 Task: Create a new contact named 'Jonas Jones' and insert the business card for 'Ms. Sally'.
Action: Mouse moved to (12, 82)
Screenshot: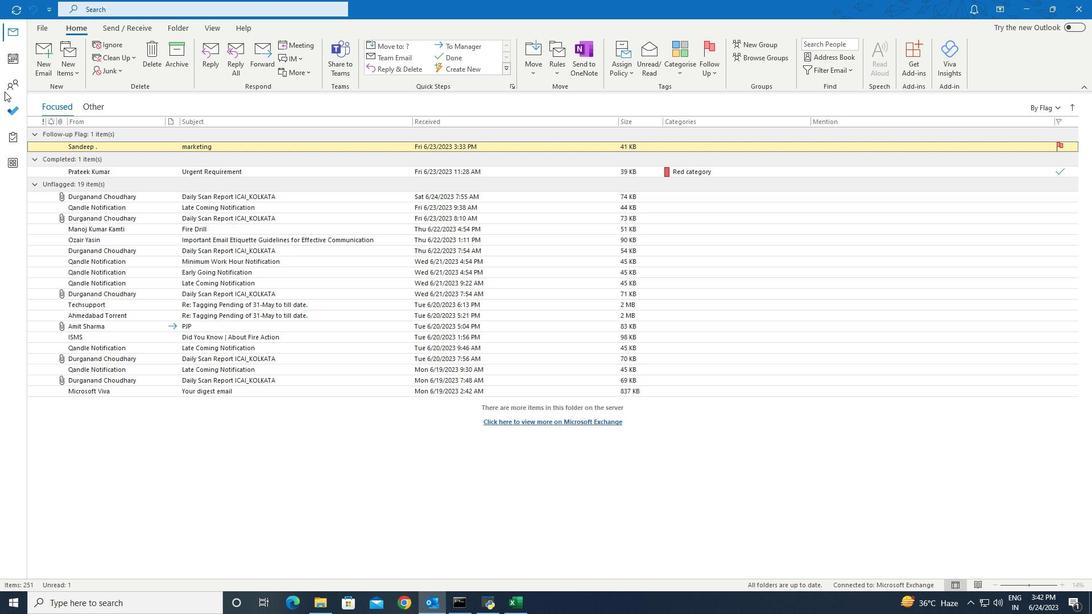 
Action: Mouse pressed left at (12, 82)
Screenshot: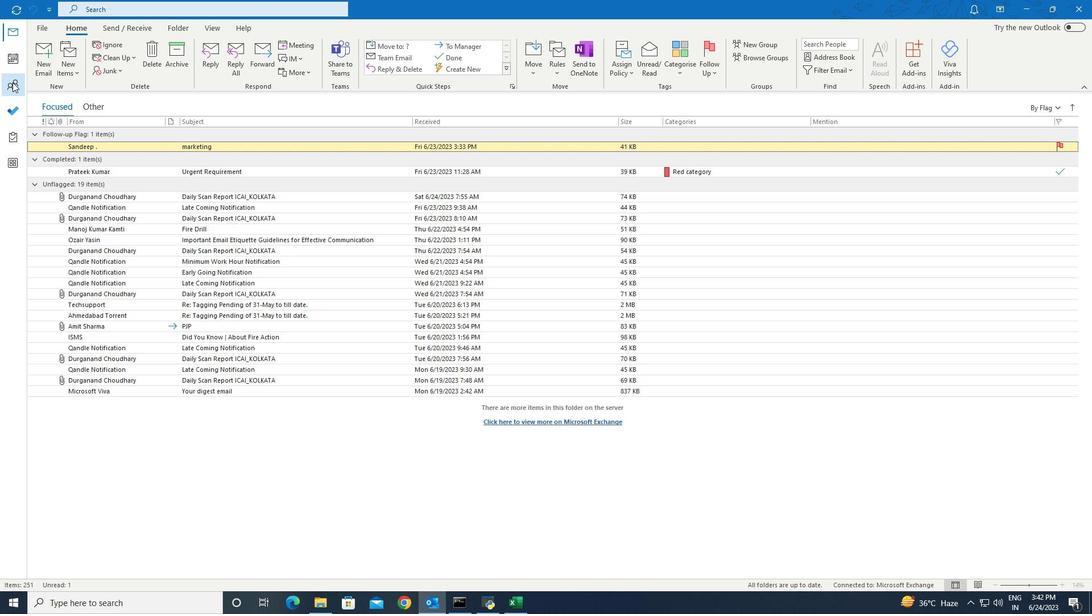 
Action: Mouse moved to (50, 68)
Screenshot: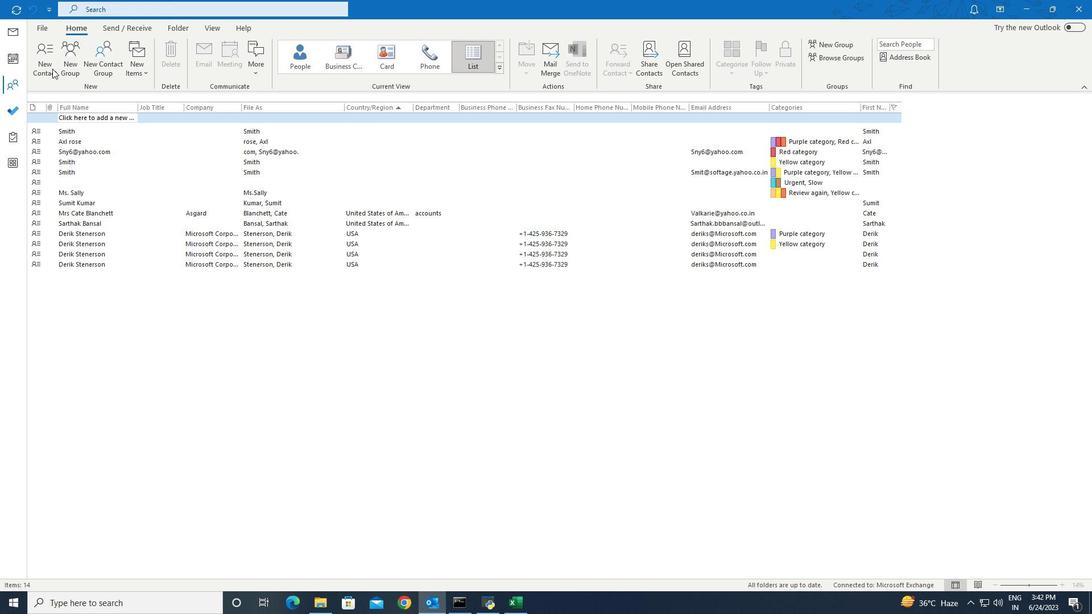 
Action: Mouse pressed left at (50, 68)
Screenshot: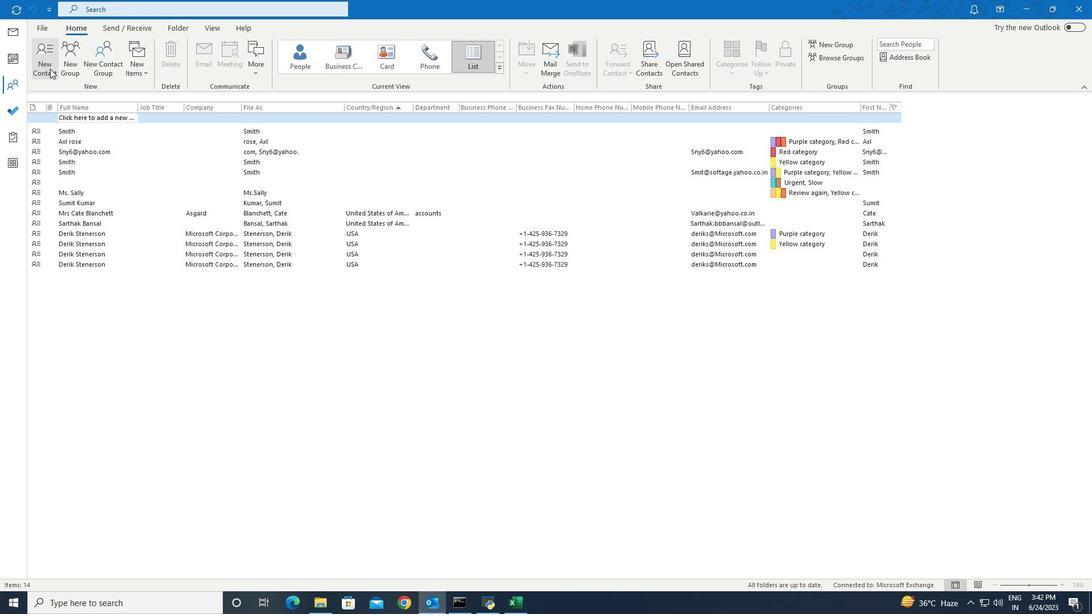 
Action: Mouse moved to (158, 157)
Screenshot: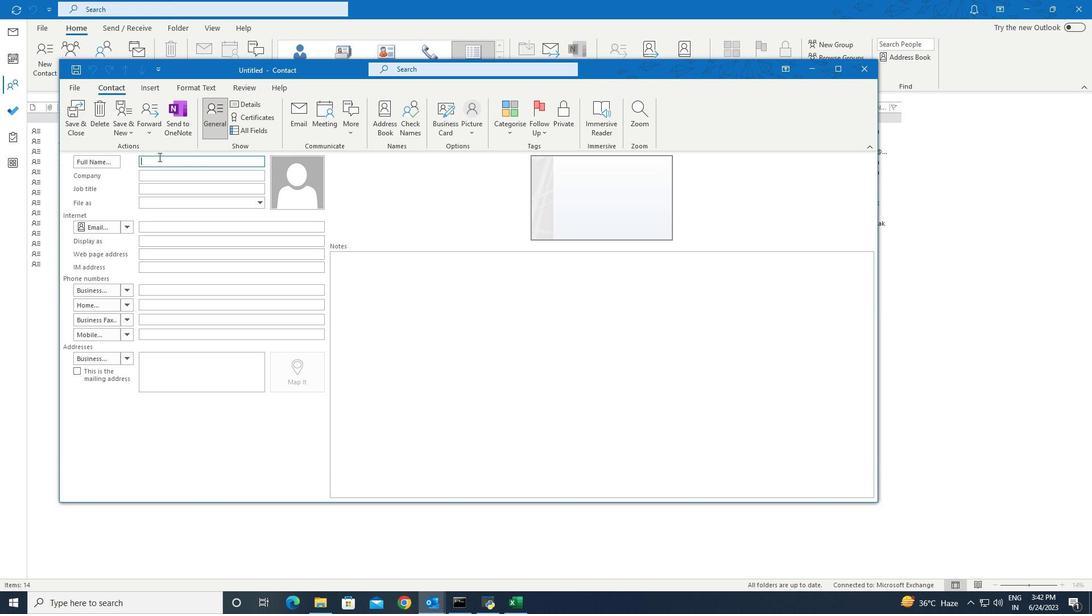 
Action: Key pressed <Key.shift>Jonas<Key.space><Key.shift>Jones
Screenshot: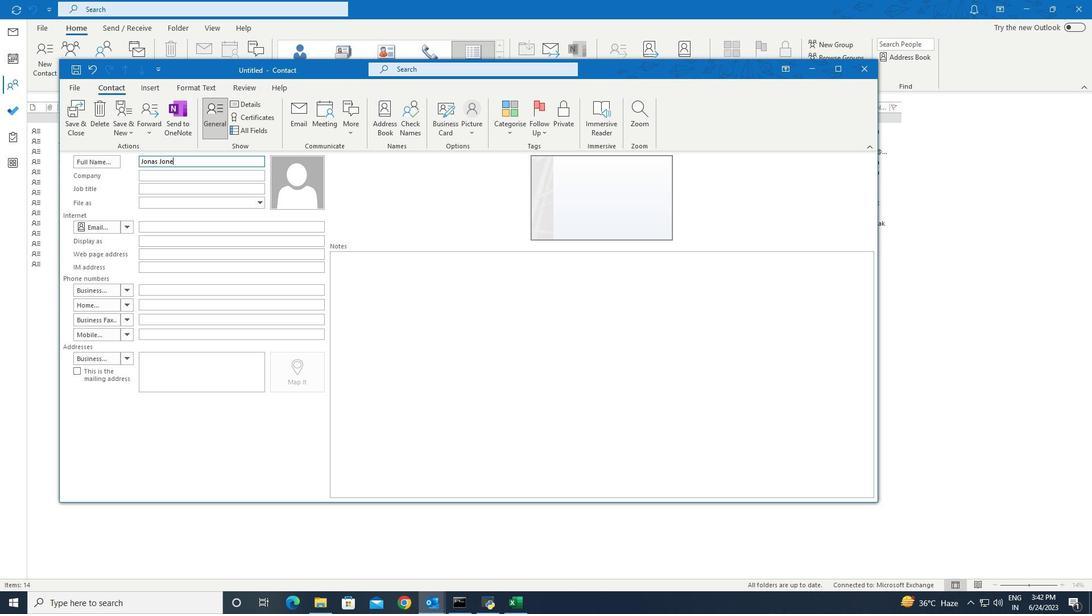 
Action: Mouse moved to (148, 89)
Screenshot: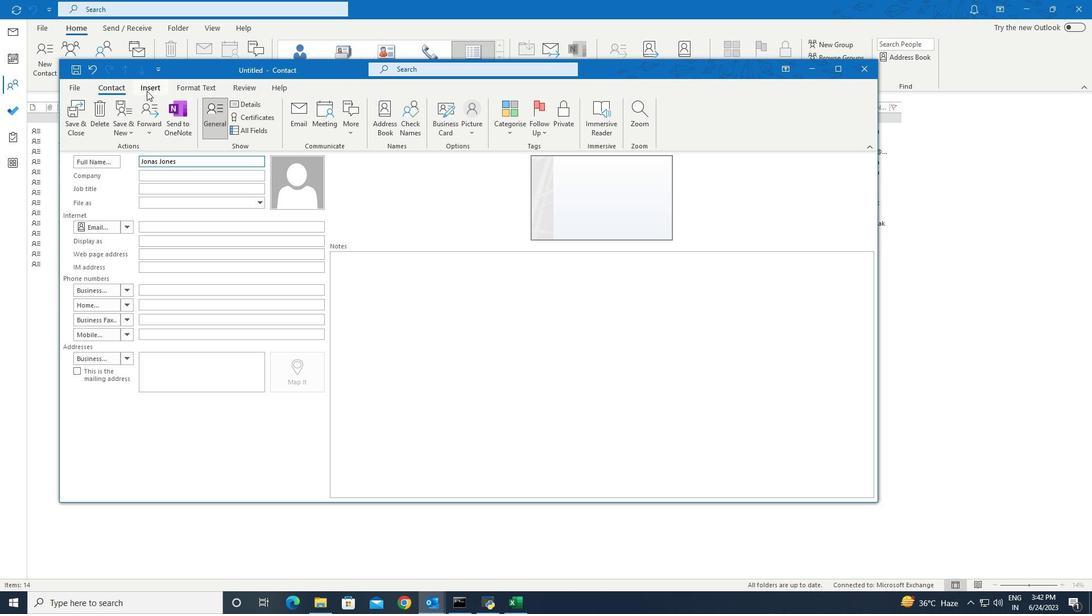 
Action: Mouse pressed left at (148, 89)
Screenshot: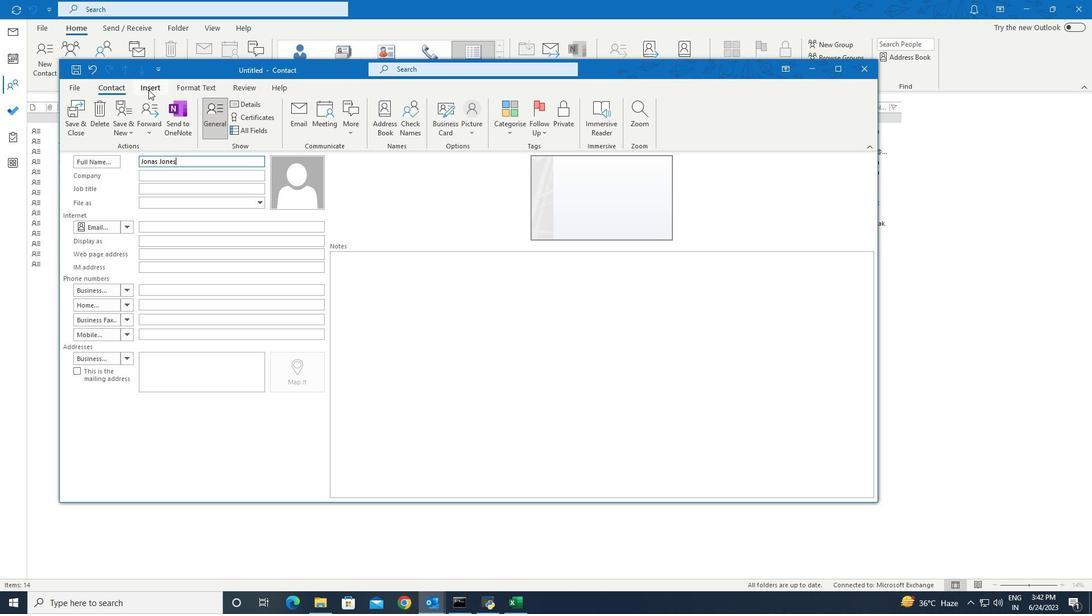 
Action: Mouse moved to (135, 128)
Screenshot: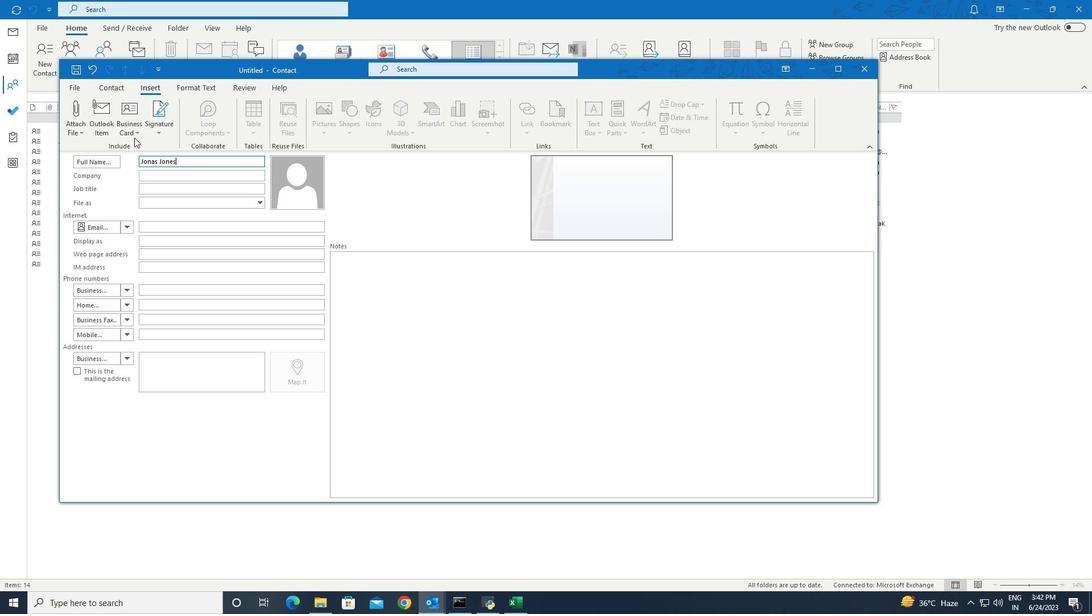 
Action: Mouse pressed left at (135, 128)
Screenshot: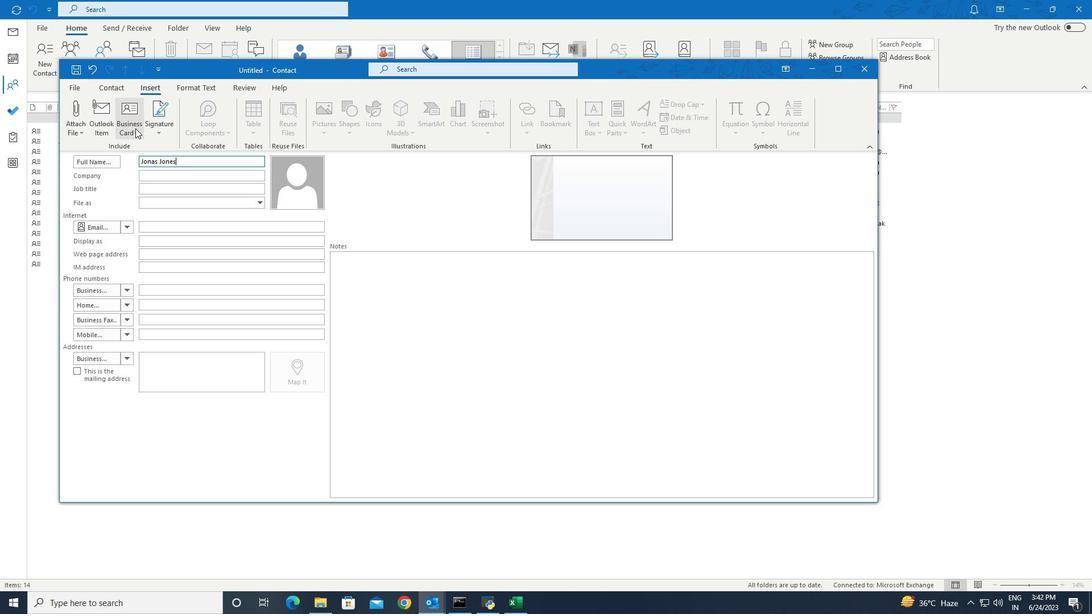 
Action: Mouse moved to (162, 144)
Screenshot: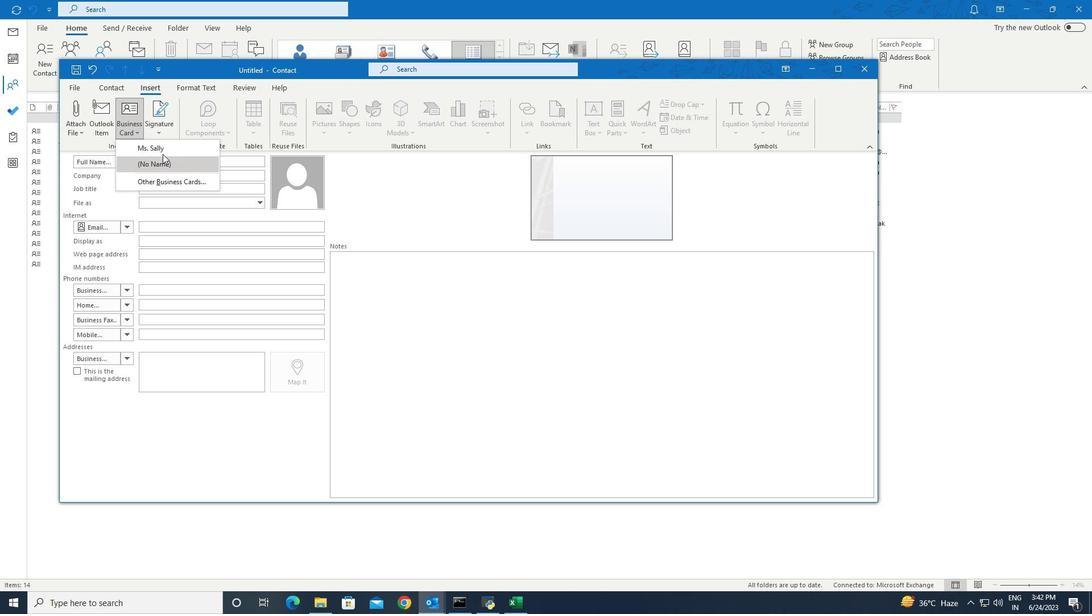 
Action: Mouse pressed left at (162, 144)
Screenshot: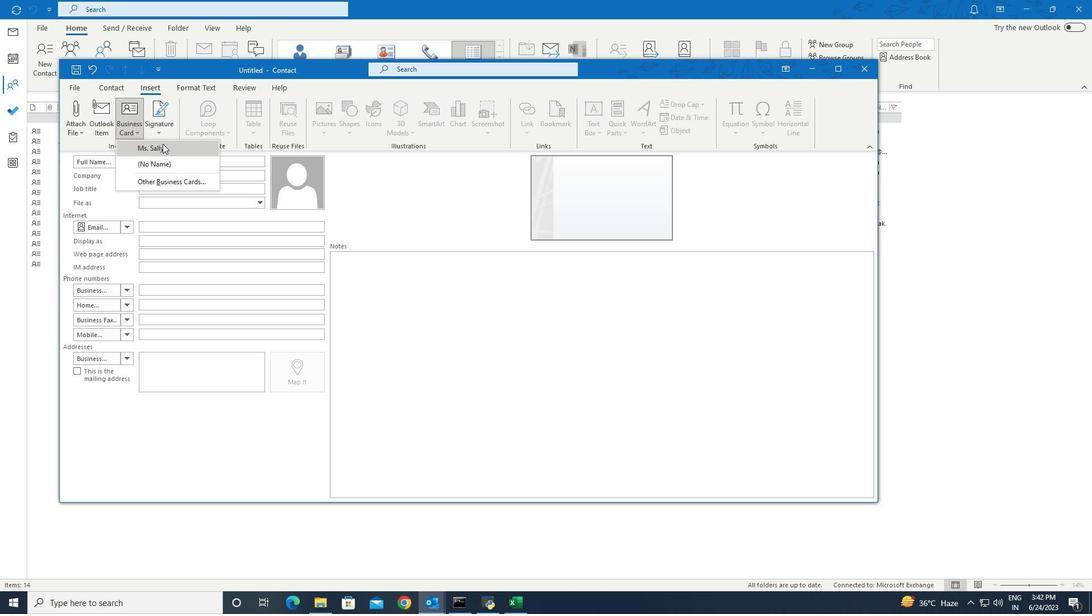 
Action: Mouse moved to (105, 91)
Screenshot: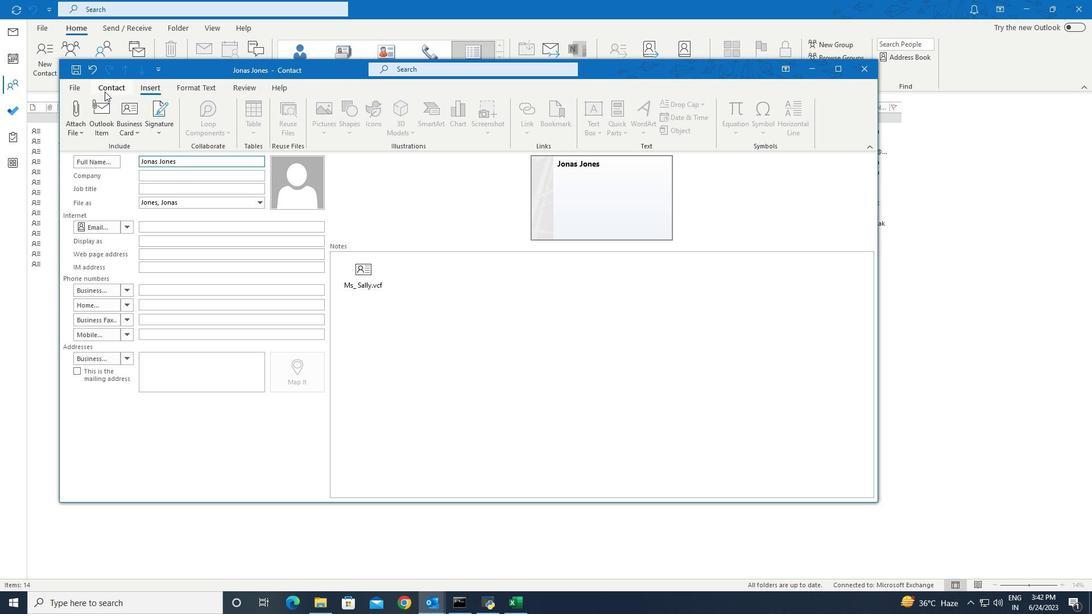 
Action: Mouse pressed left at (105, 91)
Screenshot: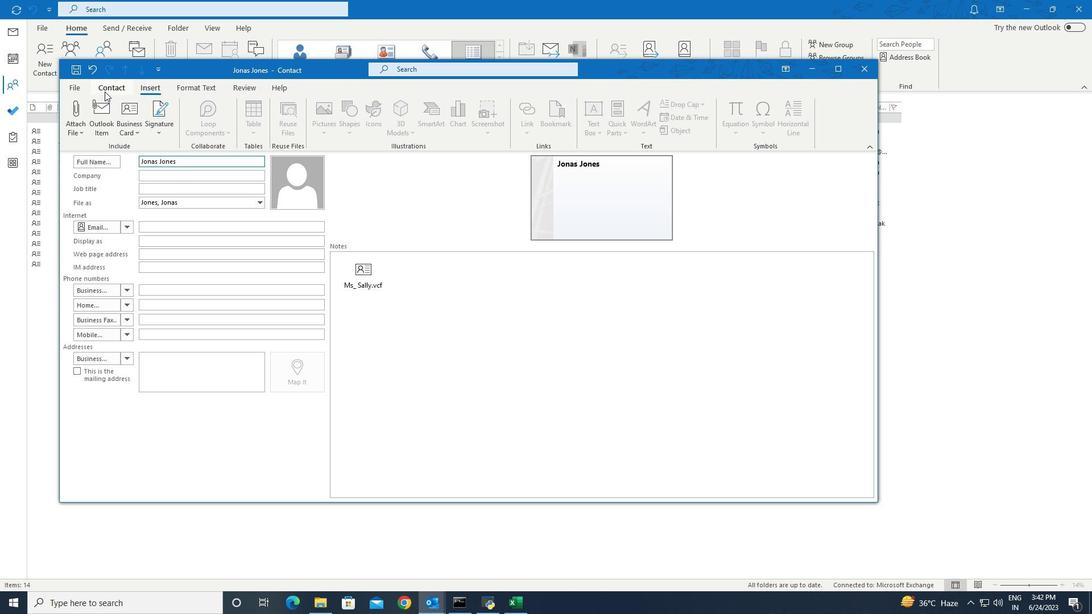 
Action: Mouse moved to (79, 129)
Screenshot: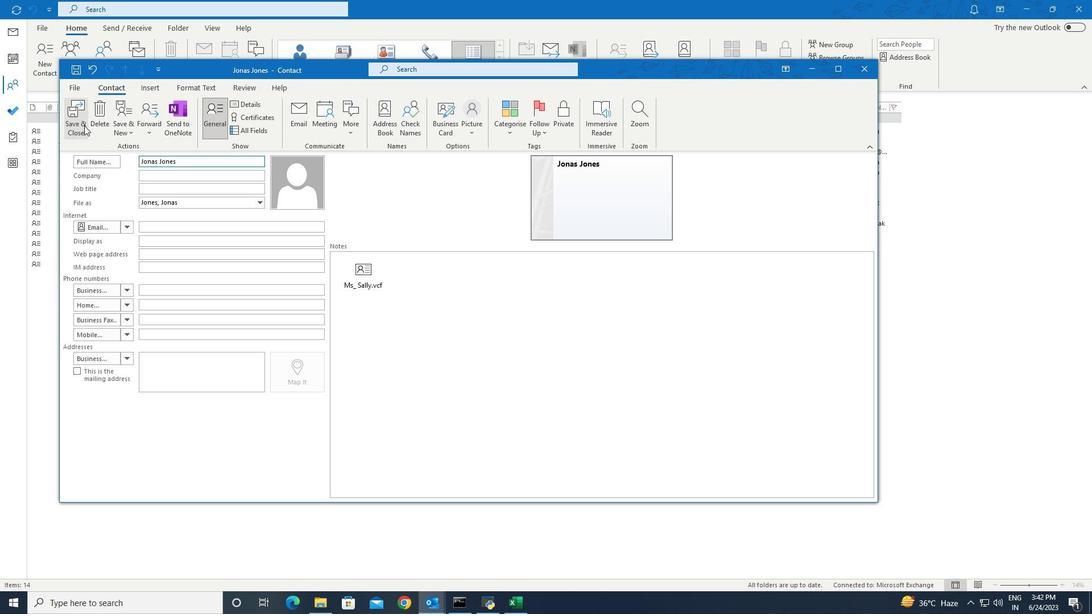 
Action: Mouse pressed left at (79, 129)
Screenshot: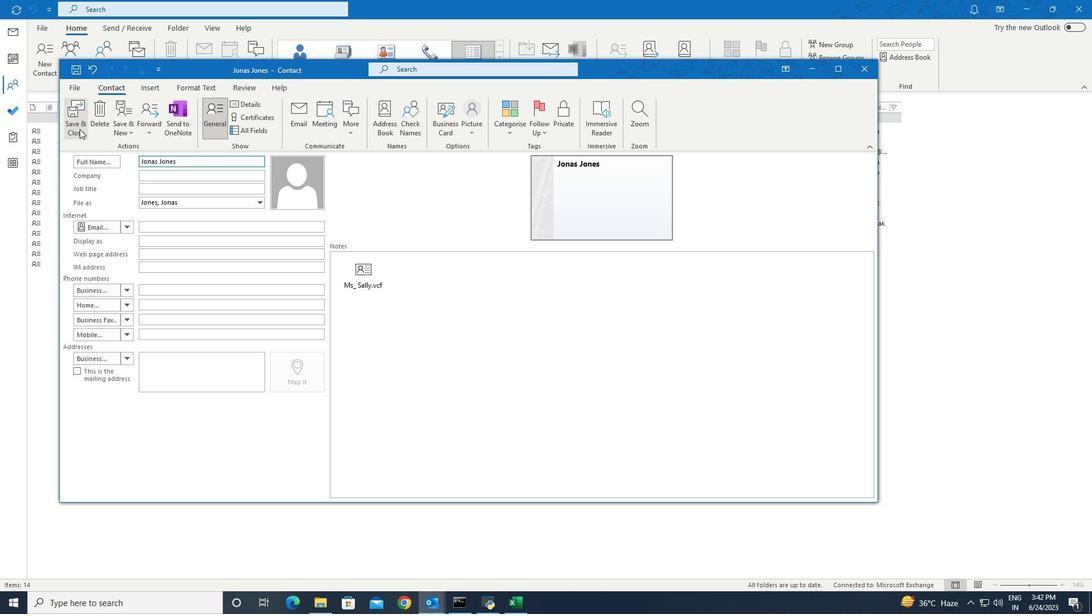 
